 Task: Select the one option in the restore window.
Action: Mouse moved to (8, 556)
Screenshot: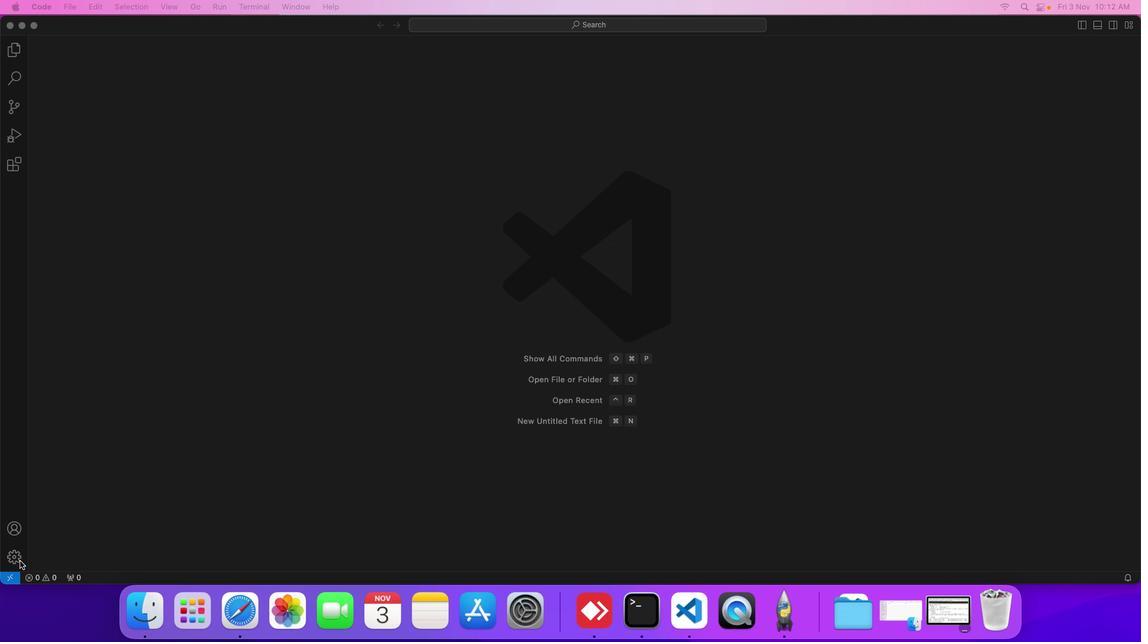 
Action: Mouse pressed left at (8, 556)
Screenshot: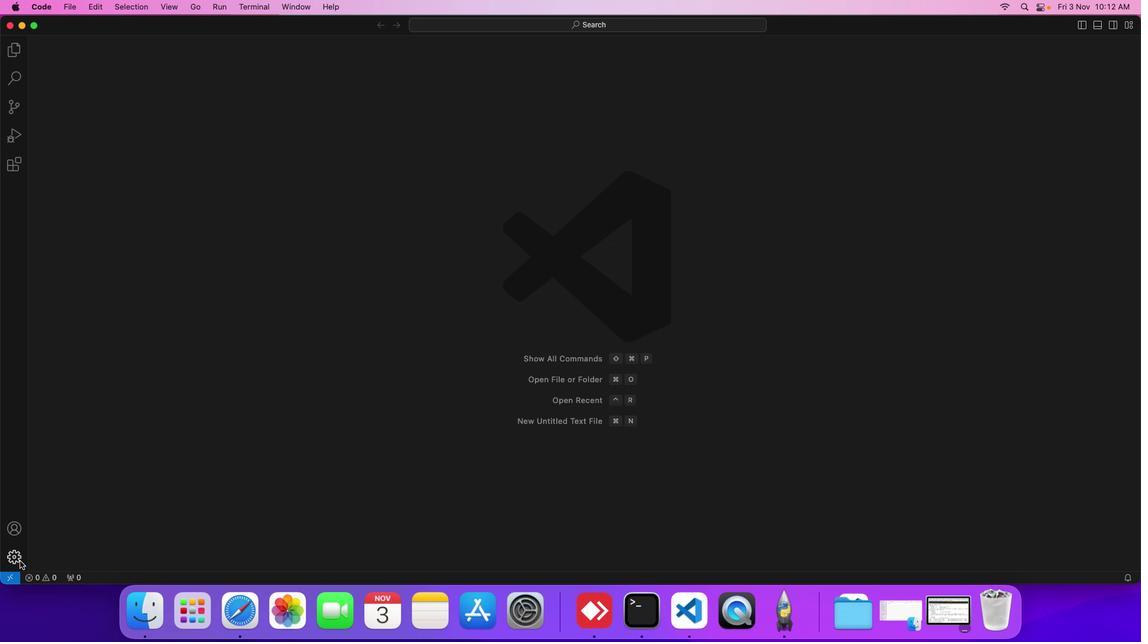 
Action: Mouse moved to (48, 465)
Screenshot: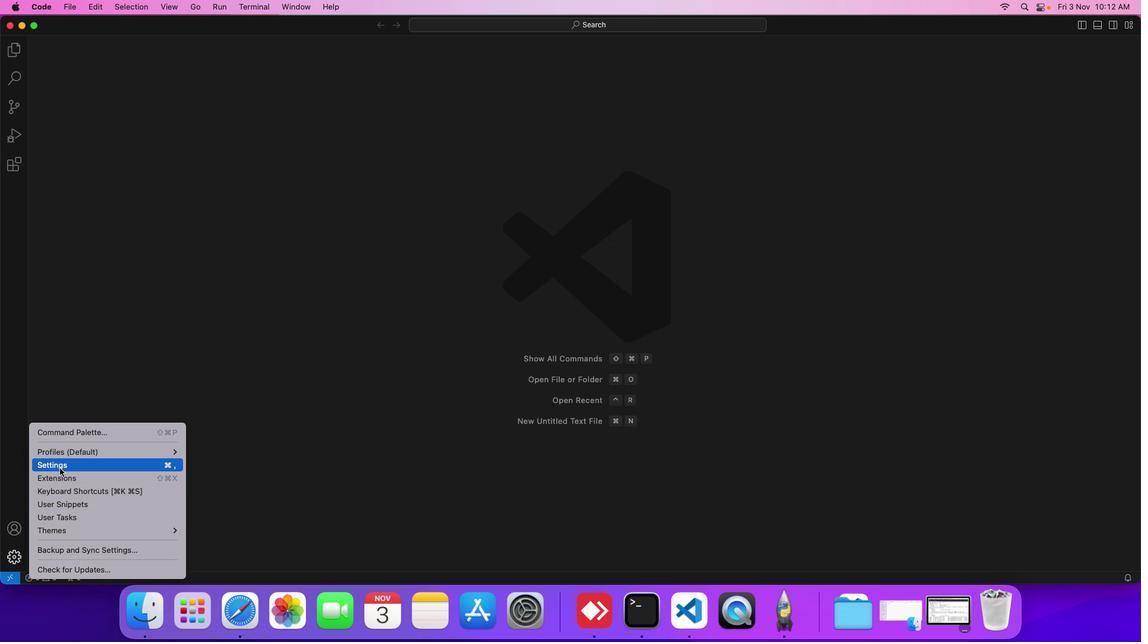 
Action: Mouse pressed left at (48, 465)
Screenshot: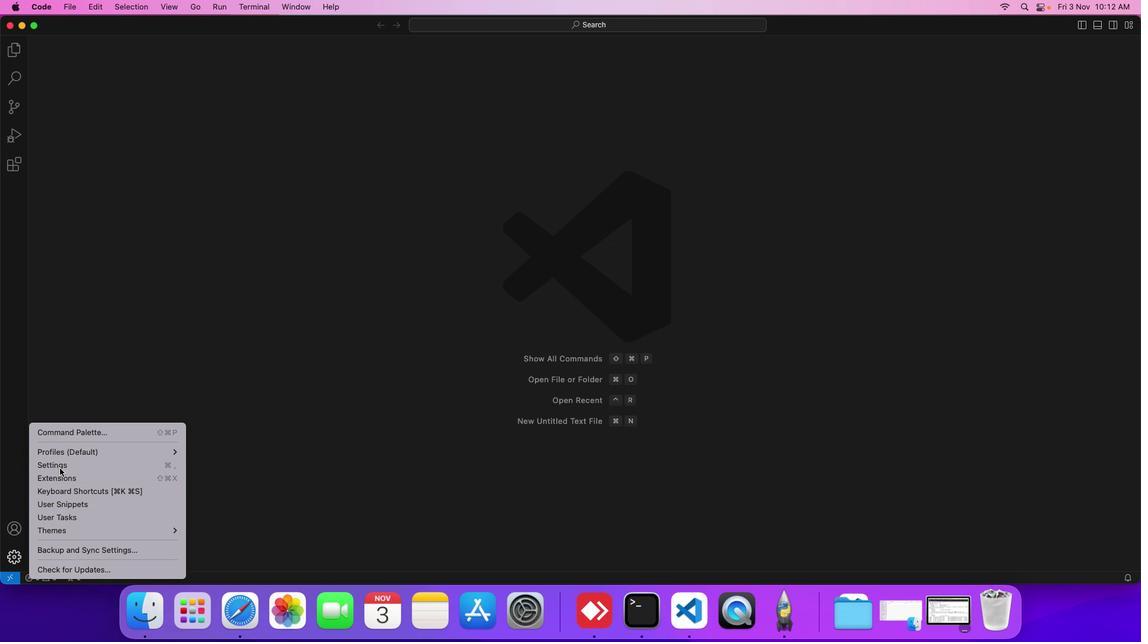 
Action: Mouse moved to (252, 159)
Screenshot: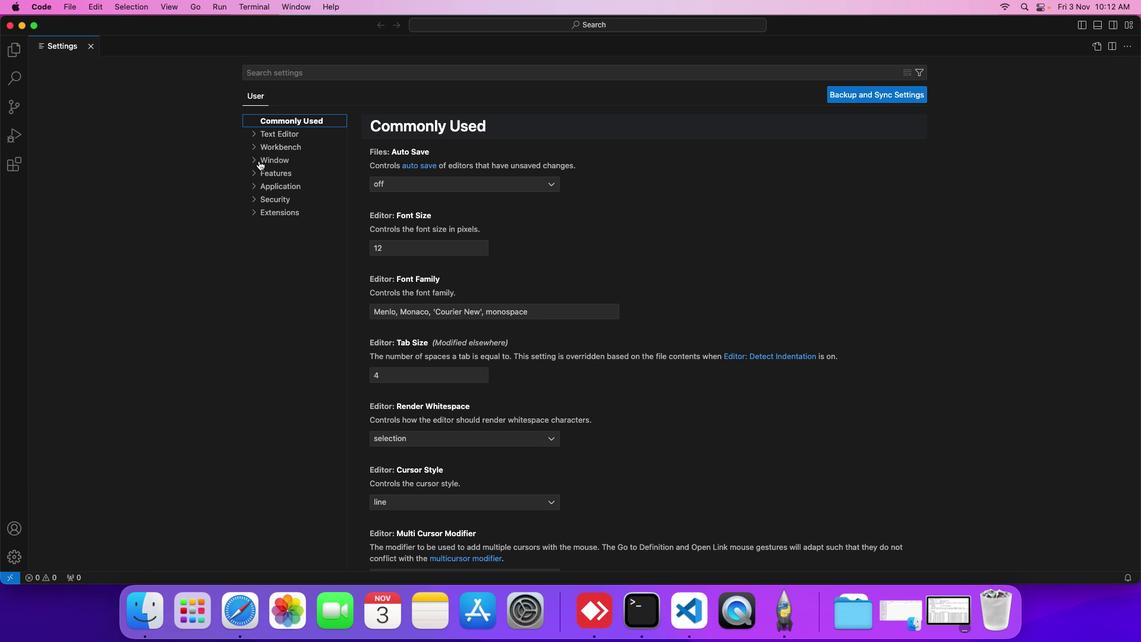
Action: Mouse pressed left at (252, 159)
Screenshot: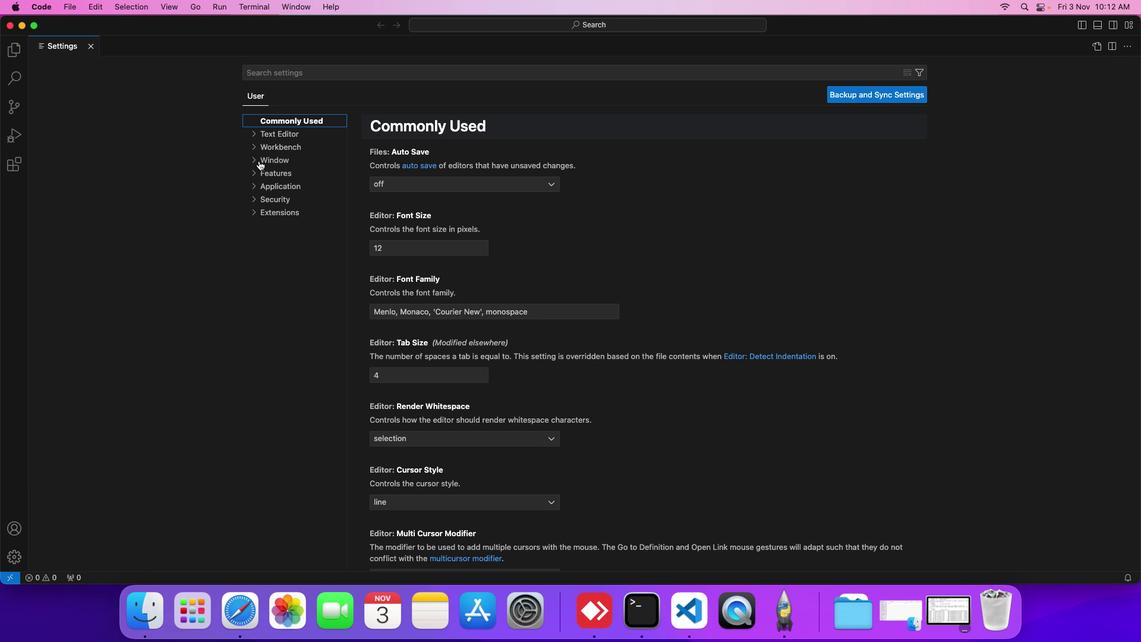 
Action: Mouse moved to (427, 410)
Screenshot: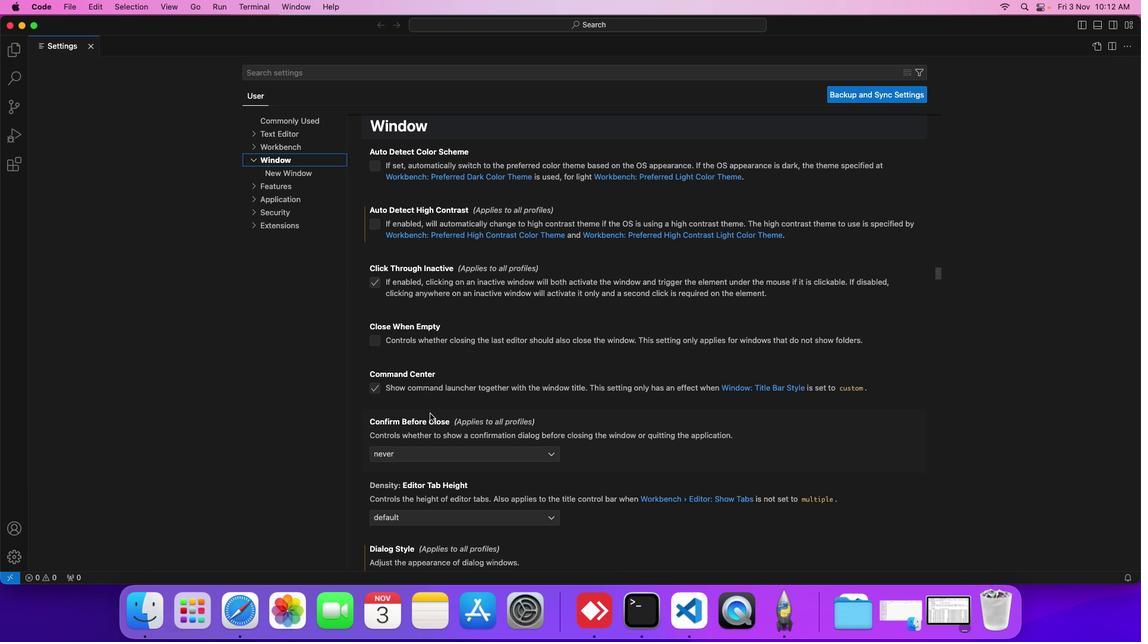 
Action: Mouse scrolled (427, 410) with delta (-11, 0)
Screenshot: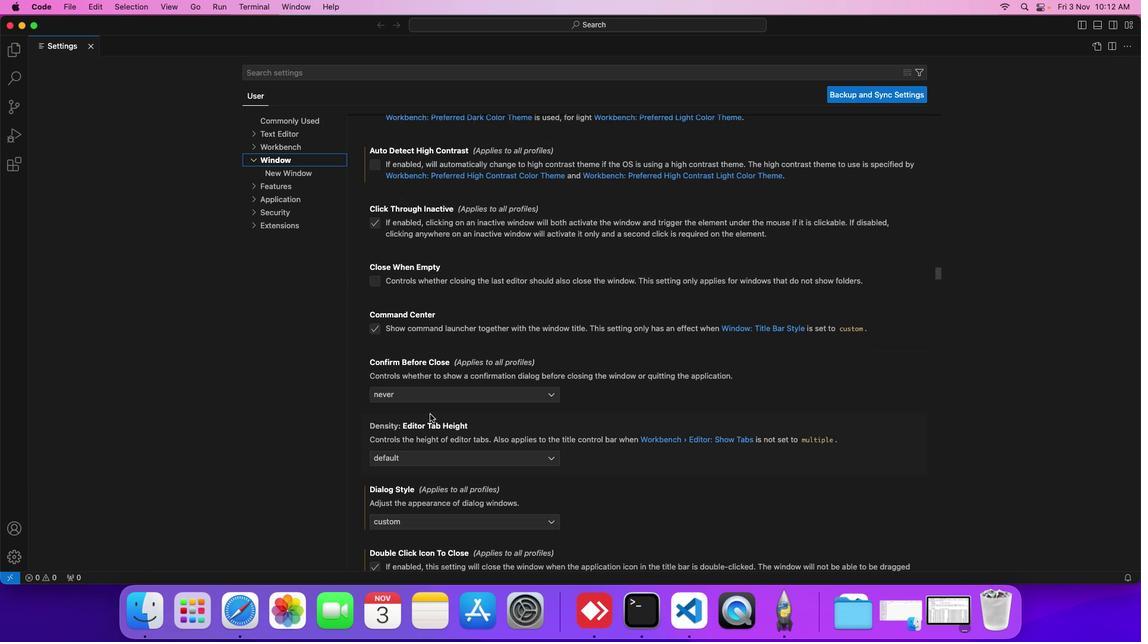 
Action: Mouse moved to (427, 410)
Screenshot: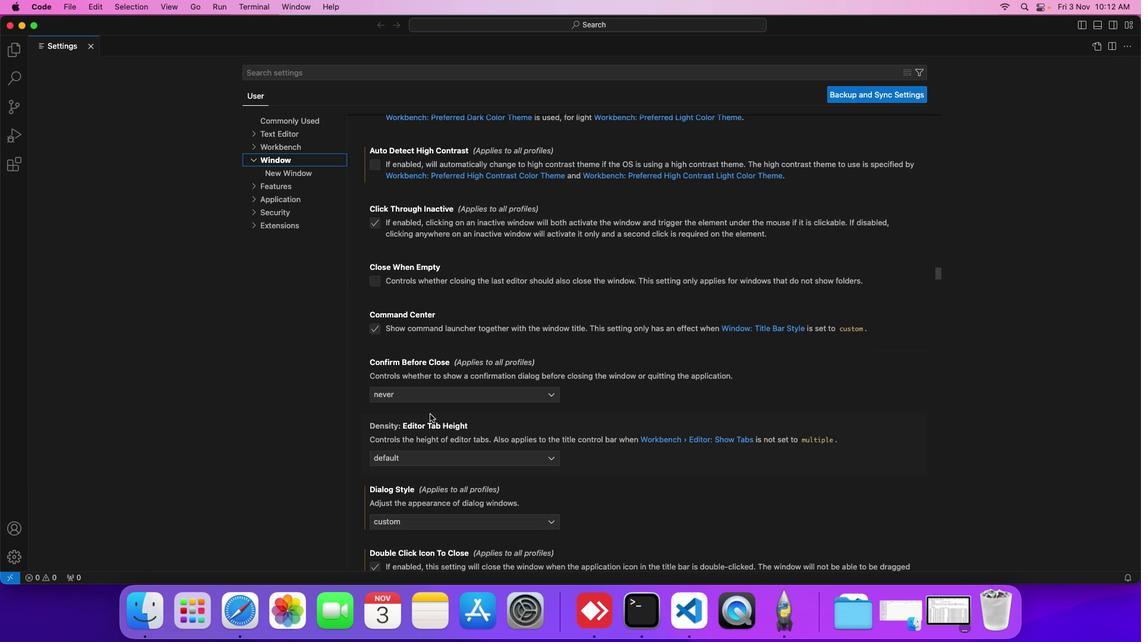 
Action: Mouse scrolled (427, 410) with delta (-11, 0)
Screenshot: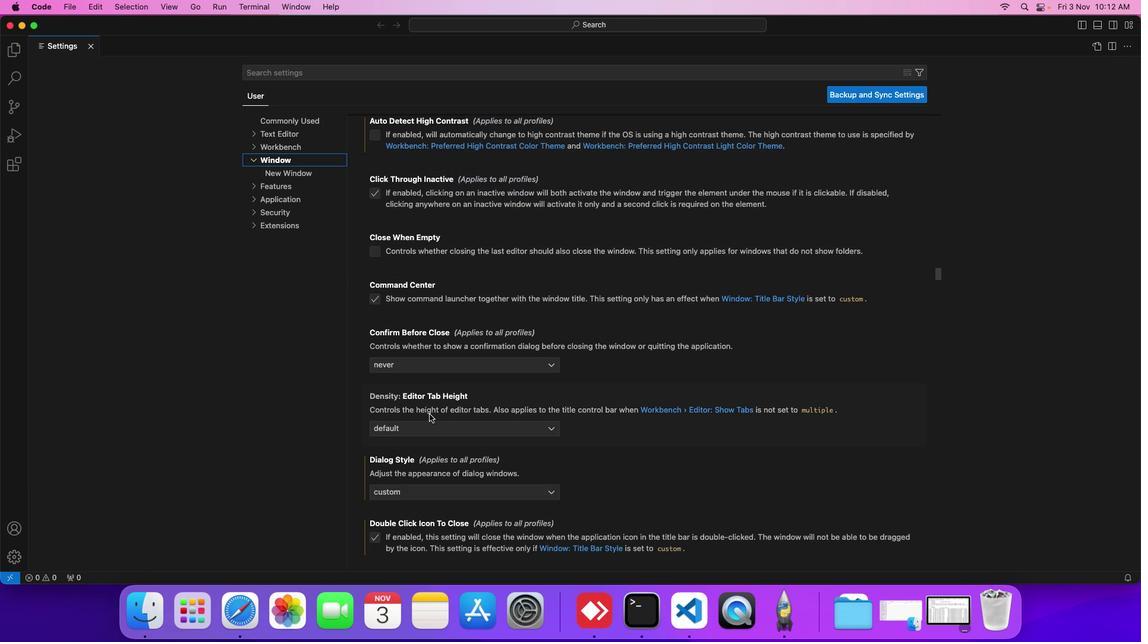 
Action: Mouse moved to (427, 410)
Screenshot: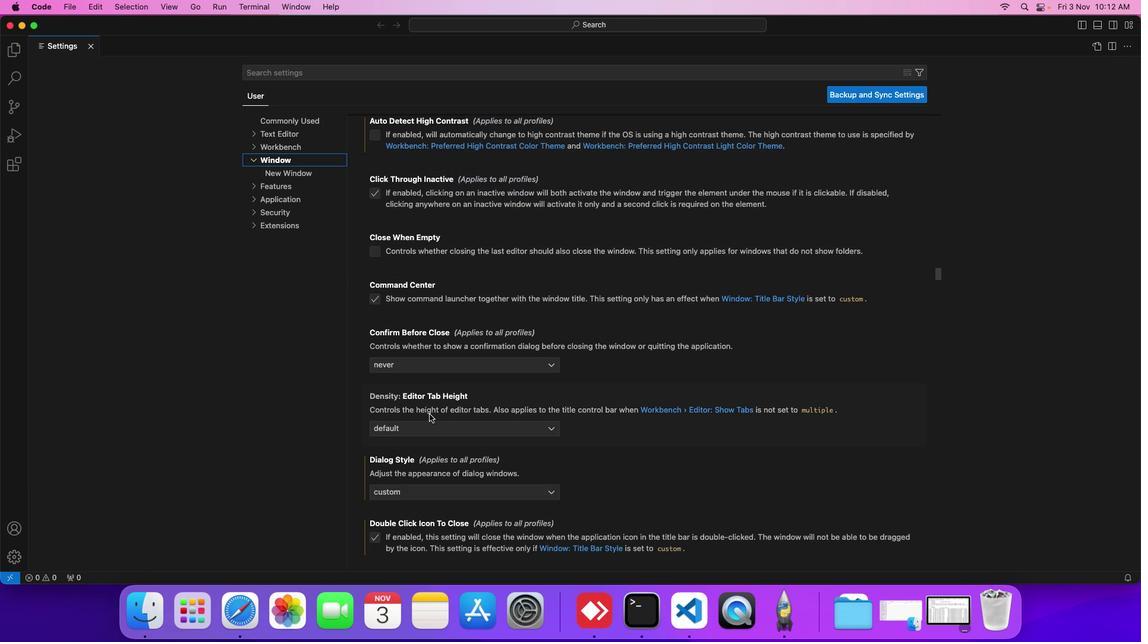 
Action: Mouse scrolled (427, 410) with delta (-11, 0)
Screenshot: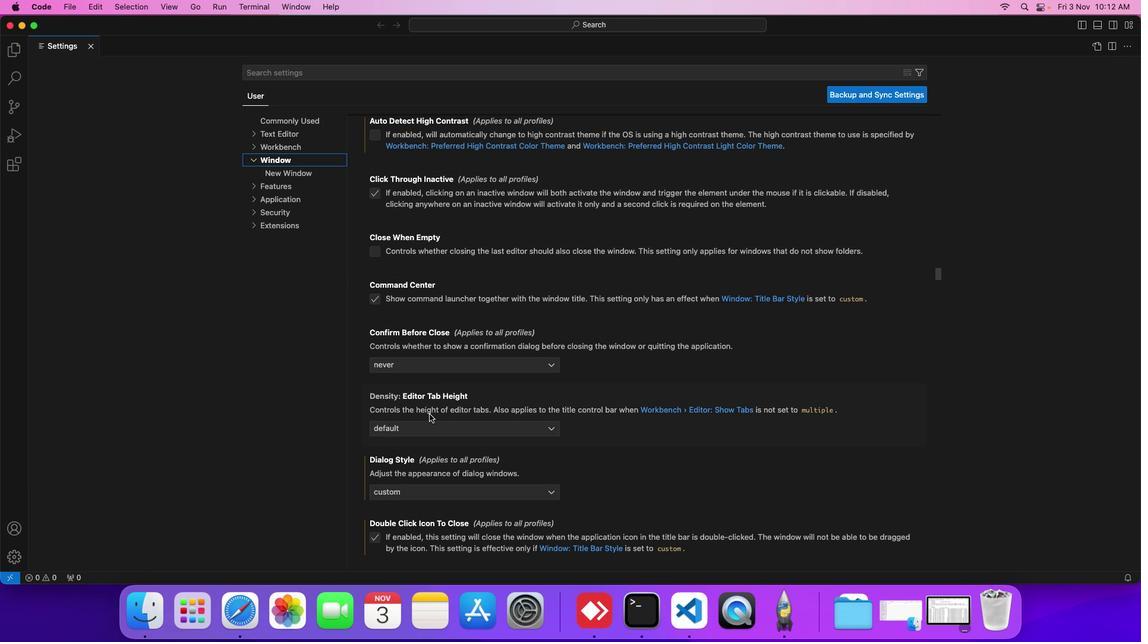 
Action: Mouse moved to (427, 410)
Screenshot: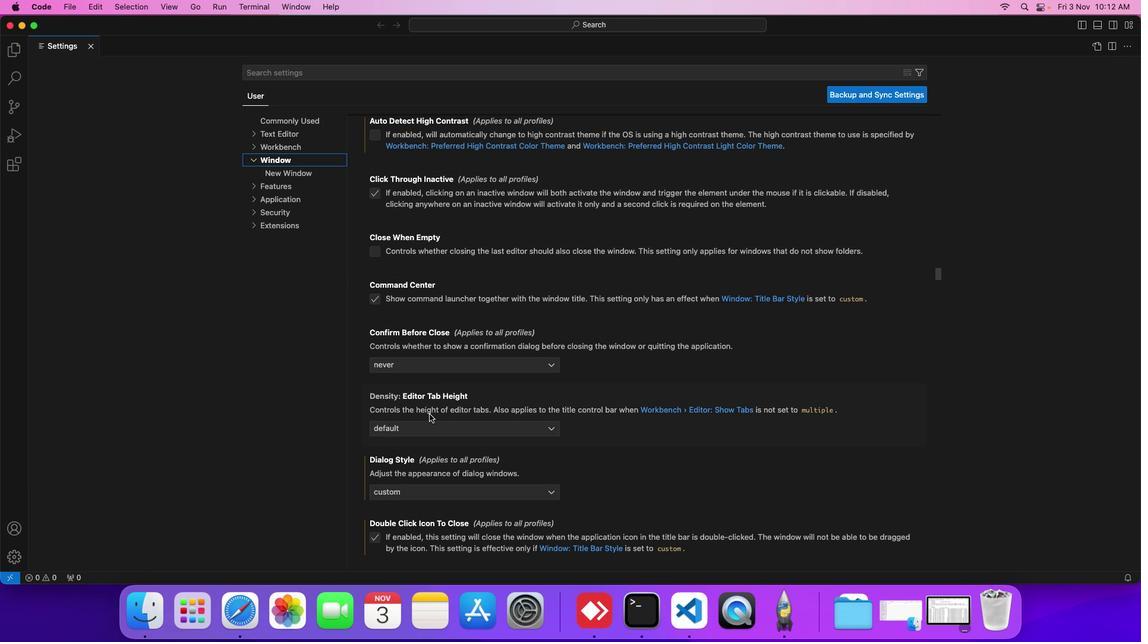 
Action: Mouse scrolled (427, 410) with delta (-11, 0)
Screenshot: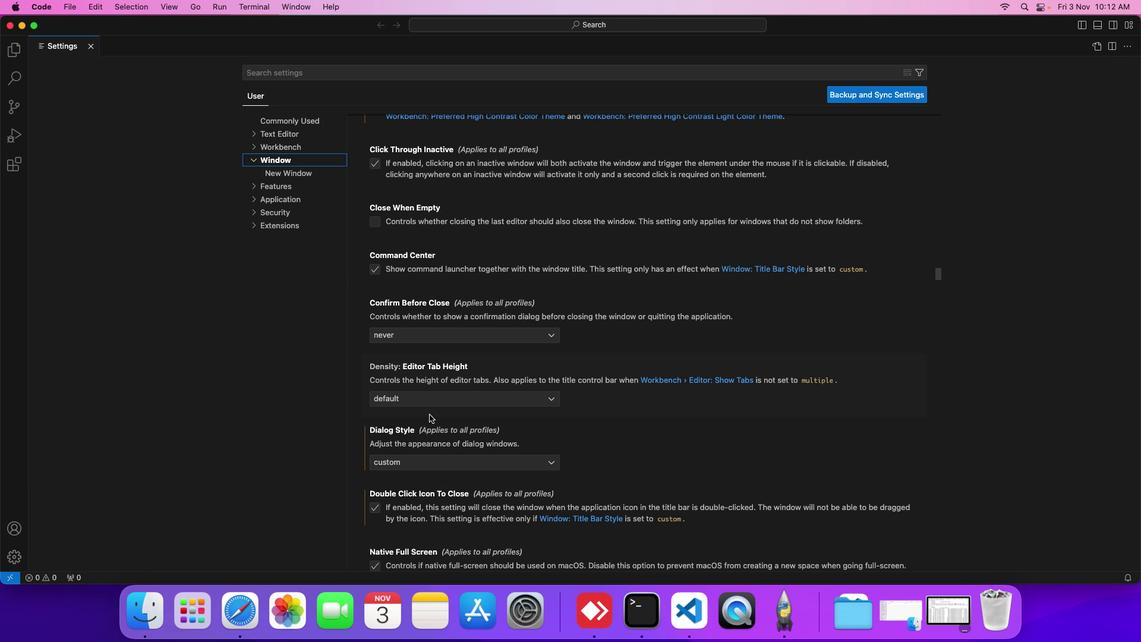 
Action: Mouse moved to (427, 410)
Screenshot: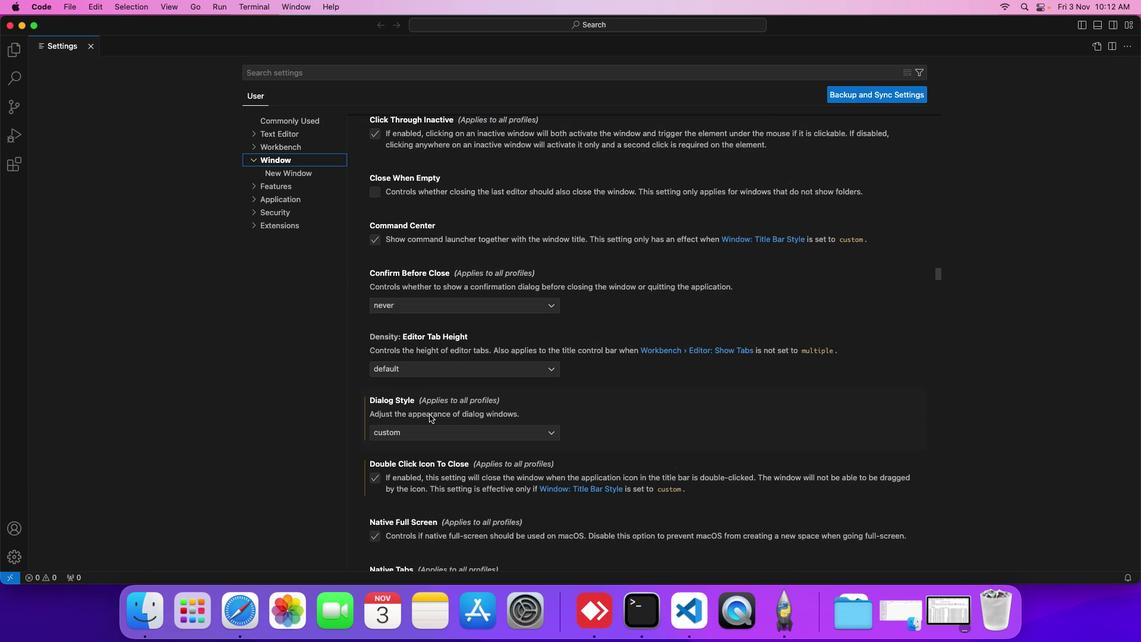 
Action: Mouse scrolled (427, 410) with delta (-11, 0)
Screenshot: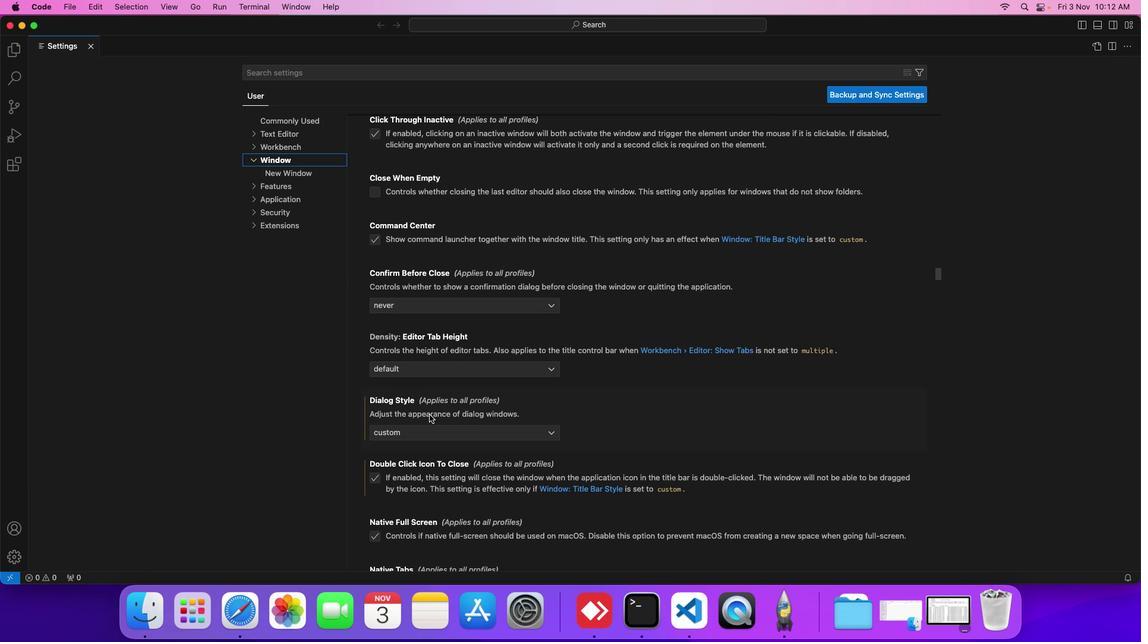 
Action: Mouse scrolled (427, 410) with delta (-11, 0)
Screenshot: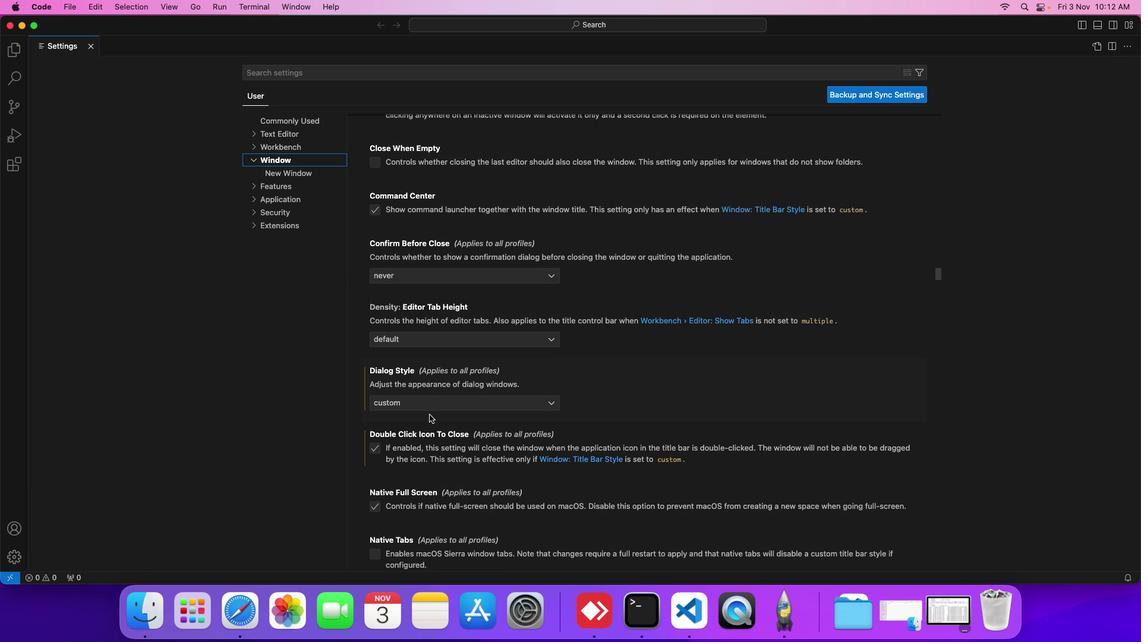 
Action: Mouse moved to (426, 411)
Screenshot: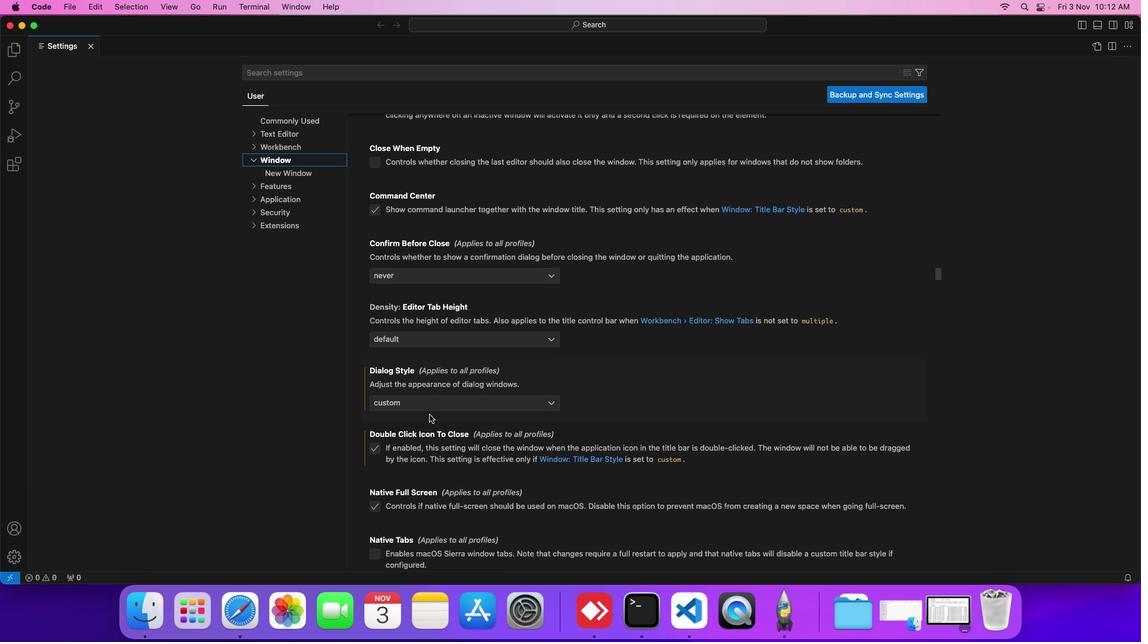 
Action: Mouse scrolled (426, 411) with delta (-11, 0)
Screenshot: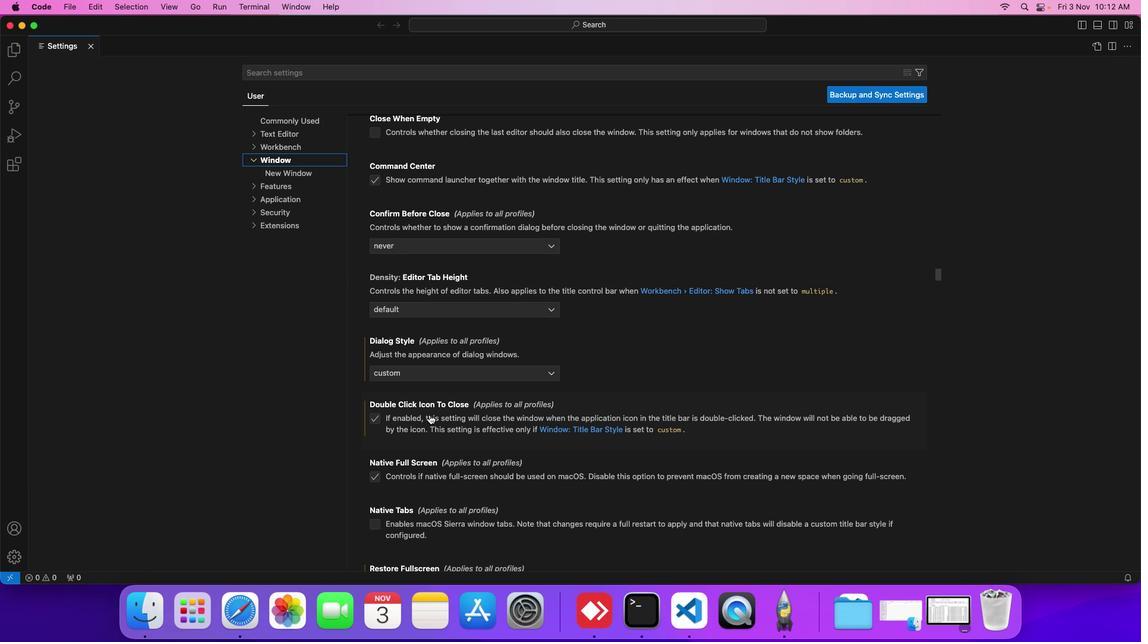 
Action: Mouse scrolled (426, 411) with delta (-11, 0)
Screenshot: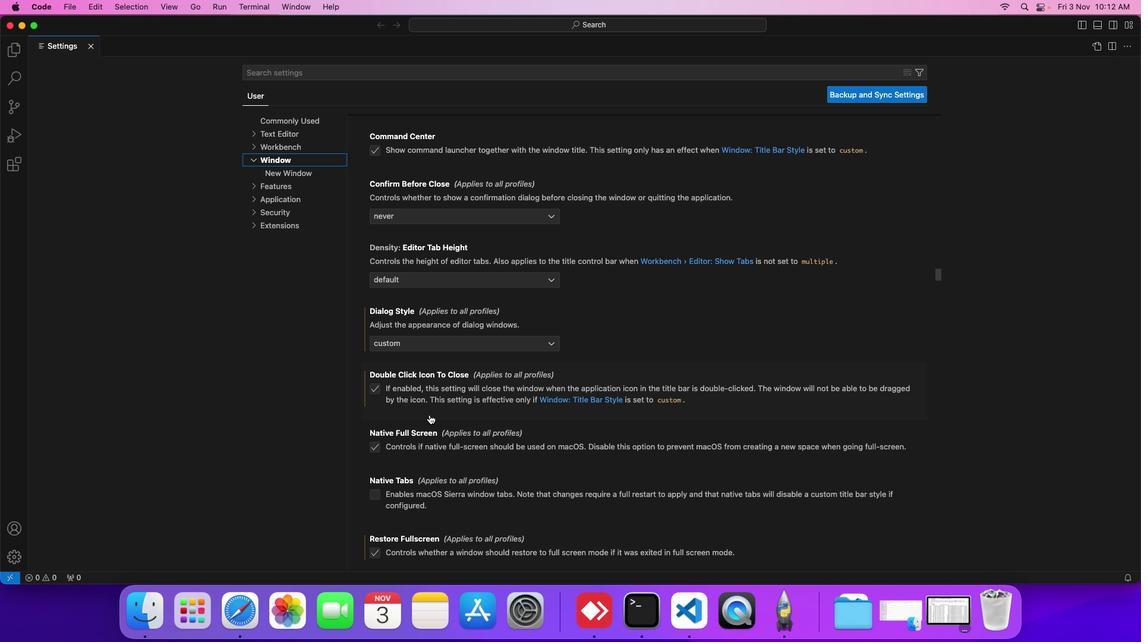 
Action: Mouse scrolled (426, 411) with delta (-11, 0)
Screenshot: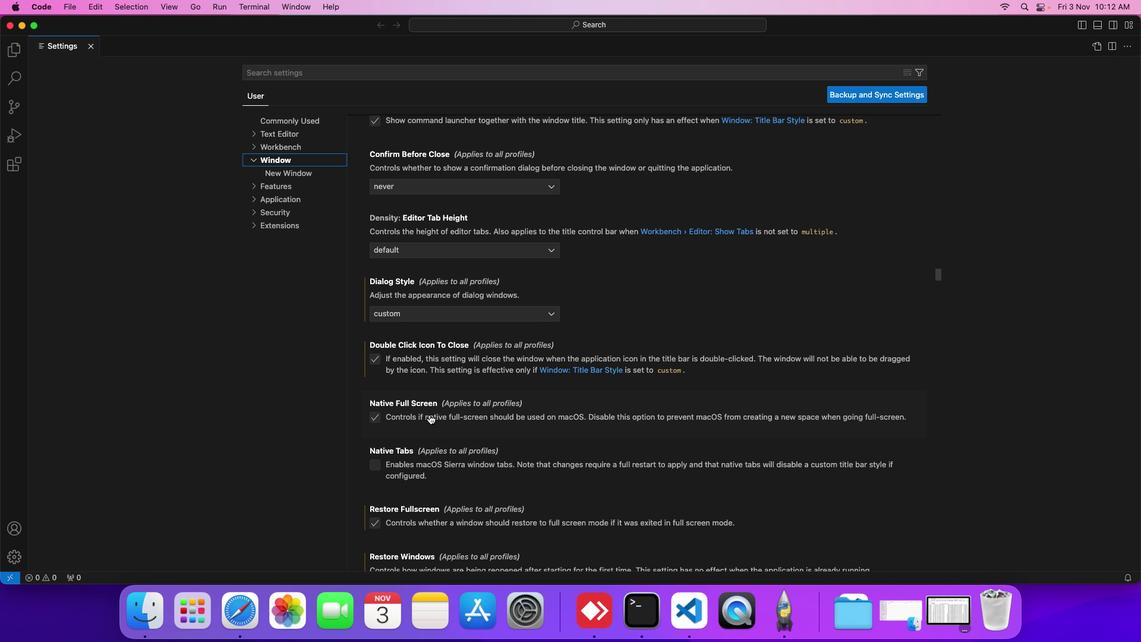 
Action: Mouse scrolled (426, 411) with delta (-11, 0)
Screenshot: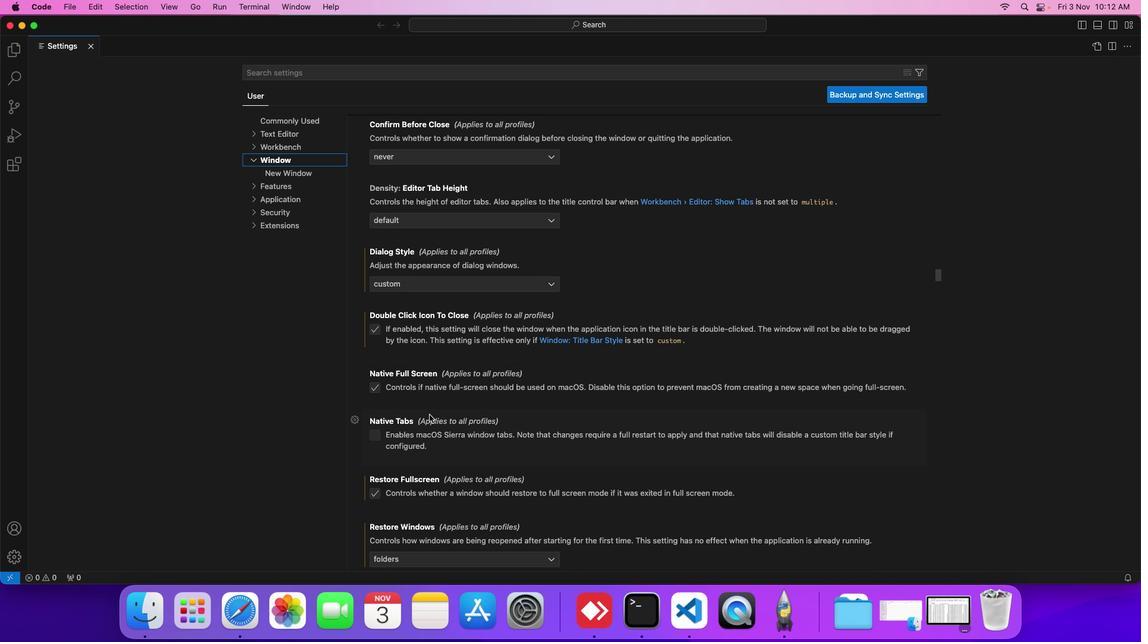 
Action: Mouse scrolled (426, 411) with delta (-11, 0)
Screenshot: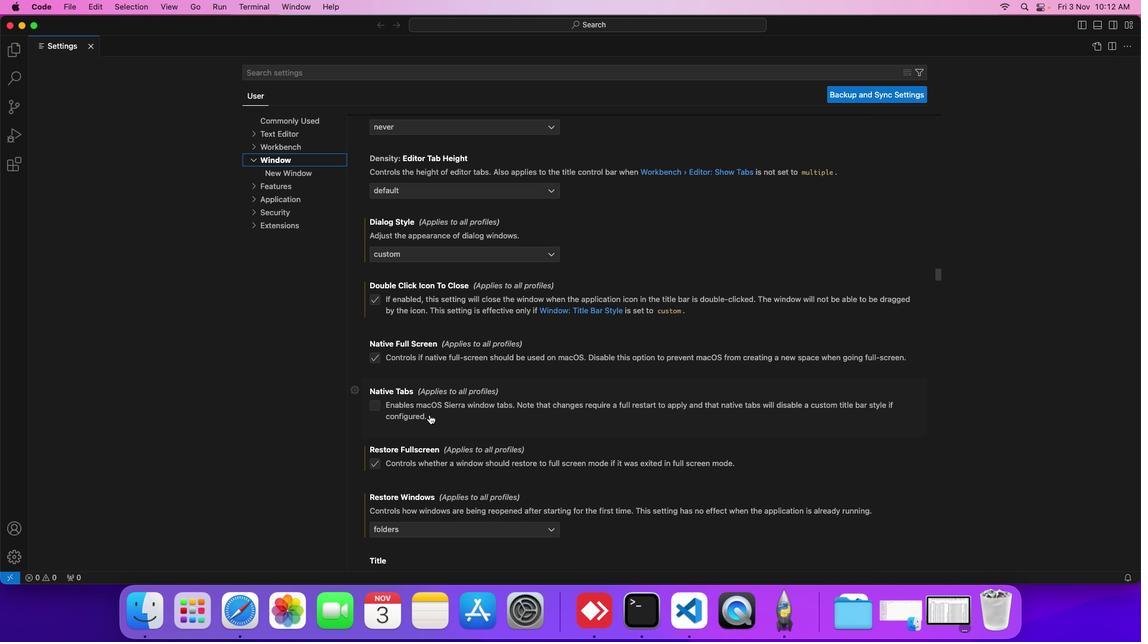 
Action: Mouse scrolled (426, 411) with delta (-11, 0)
Screenshot: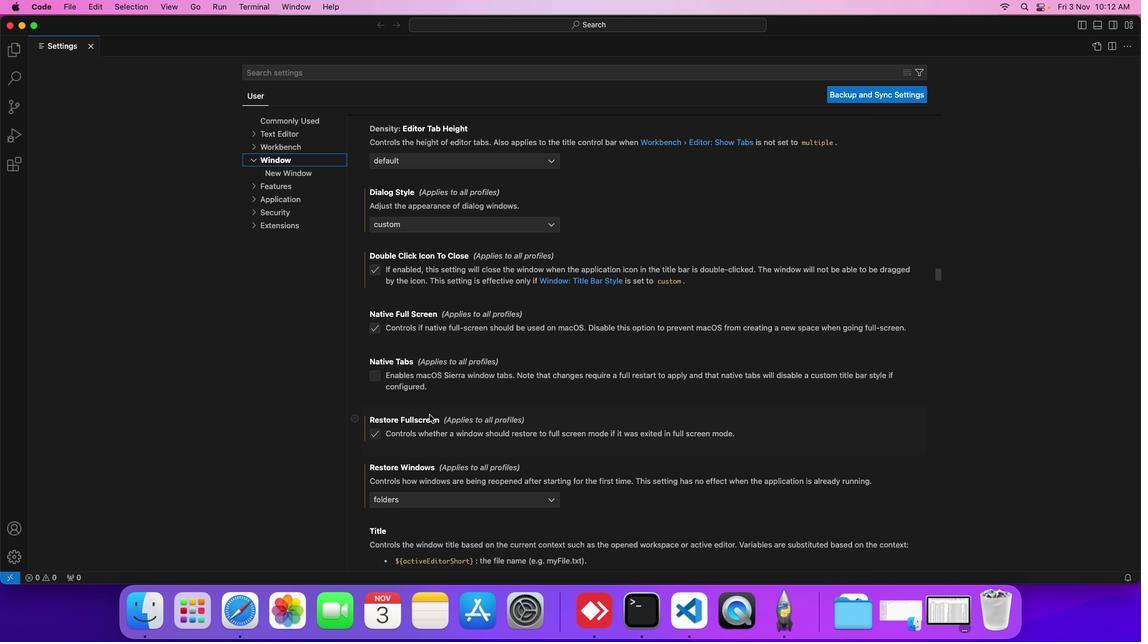 
Action: Mouse scrolled (426, 411) with delta (-11, 0)
Screenshot: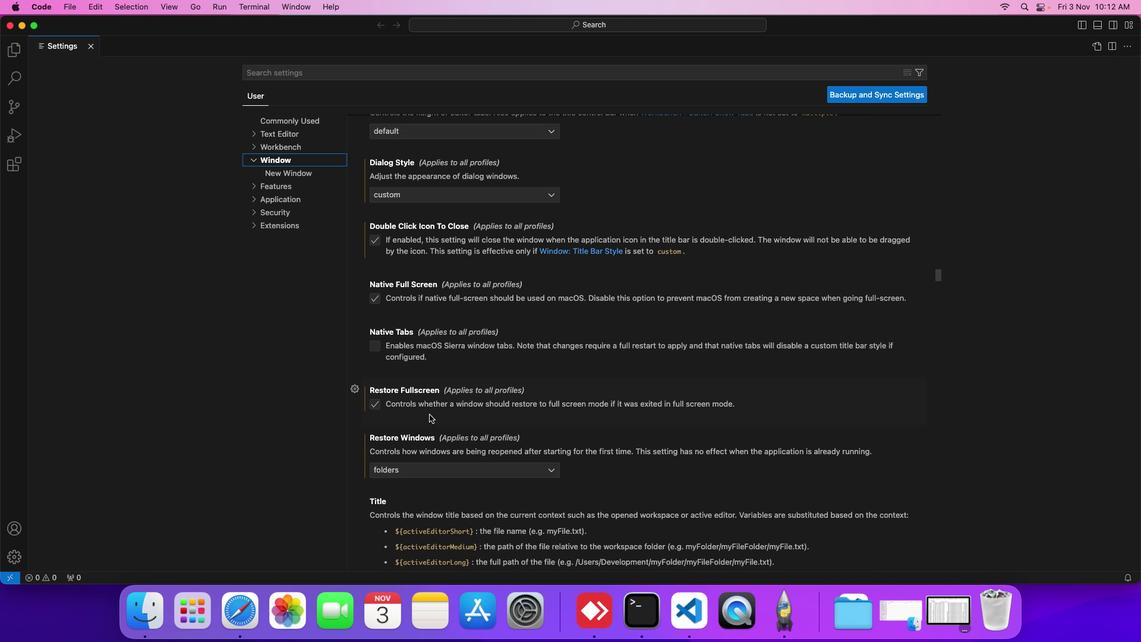 
Action: Mouse moved to (400, 469)
Screenshot: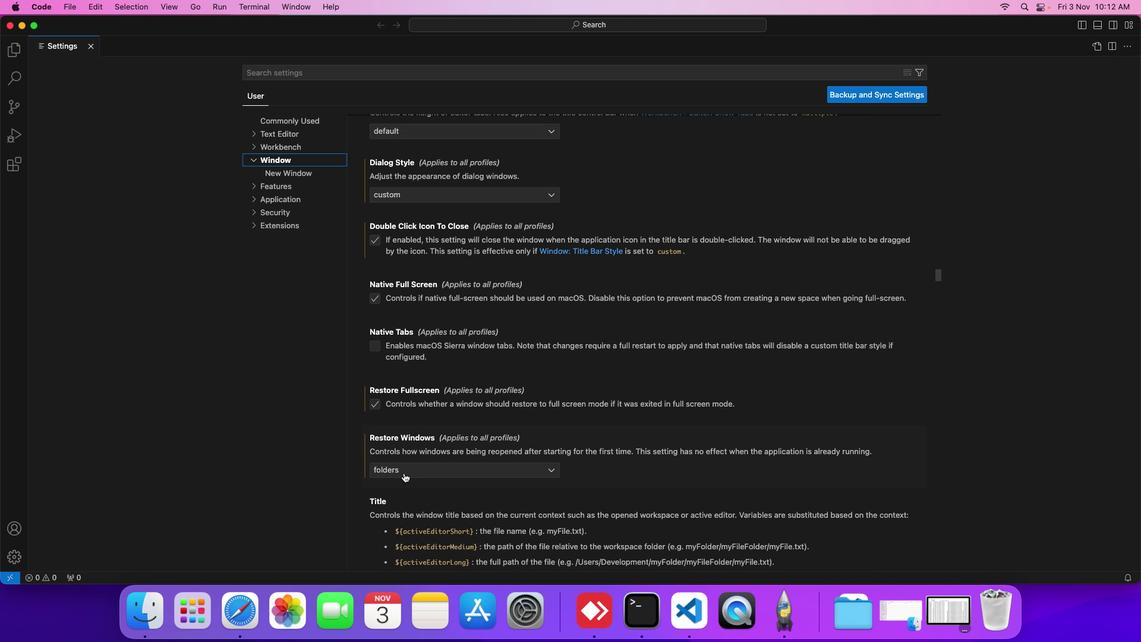 
Action: Mouse pressed left at (400, 469)
Screenshot: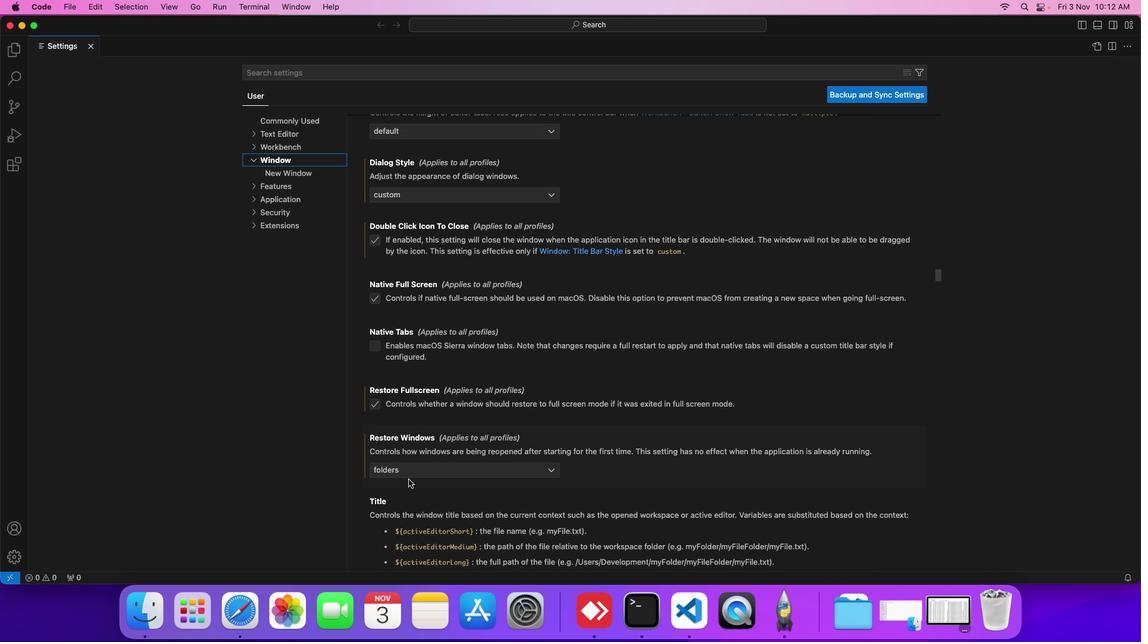 
Action: Mouse moved to (389, 469)
Screenshot: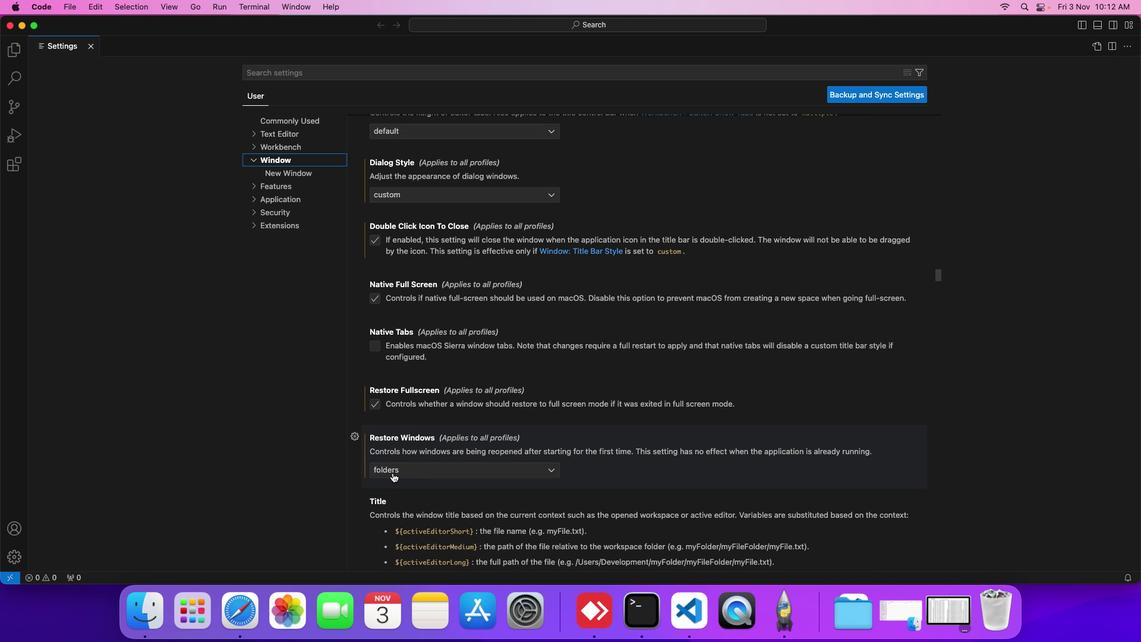 
Action: Mouse pressed left at (389, 469)
Screenshot: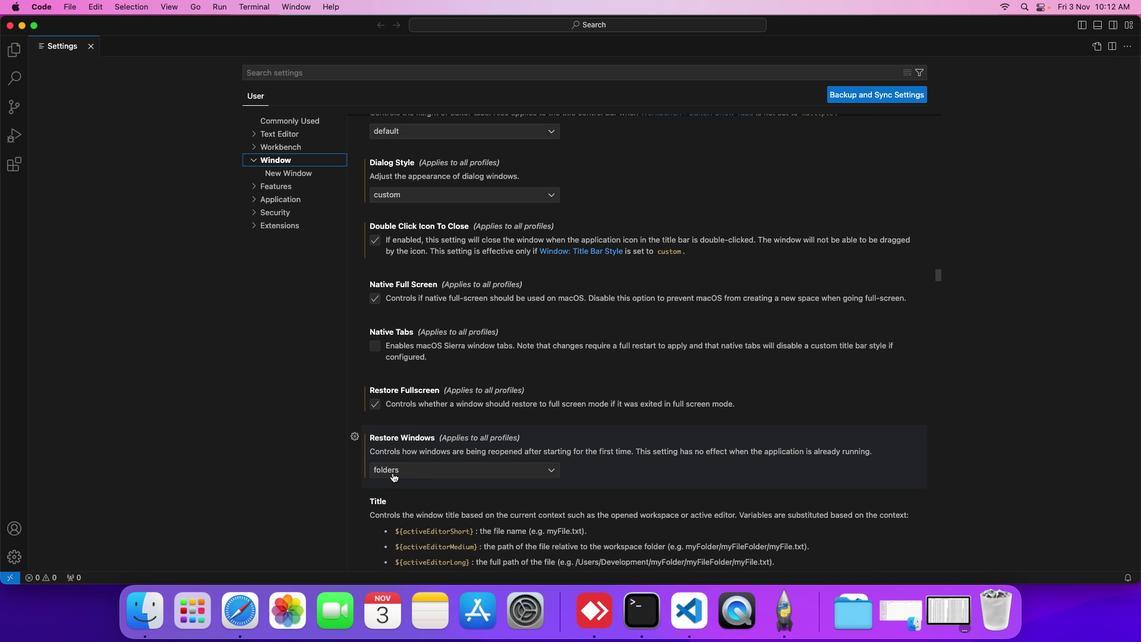 
Action: Mouse moved to (372, 439)
Screenshot: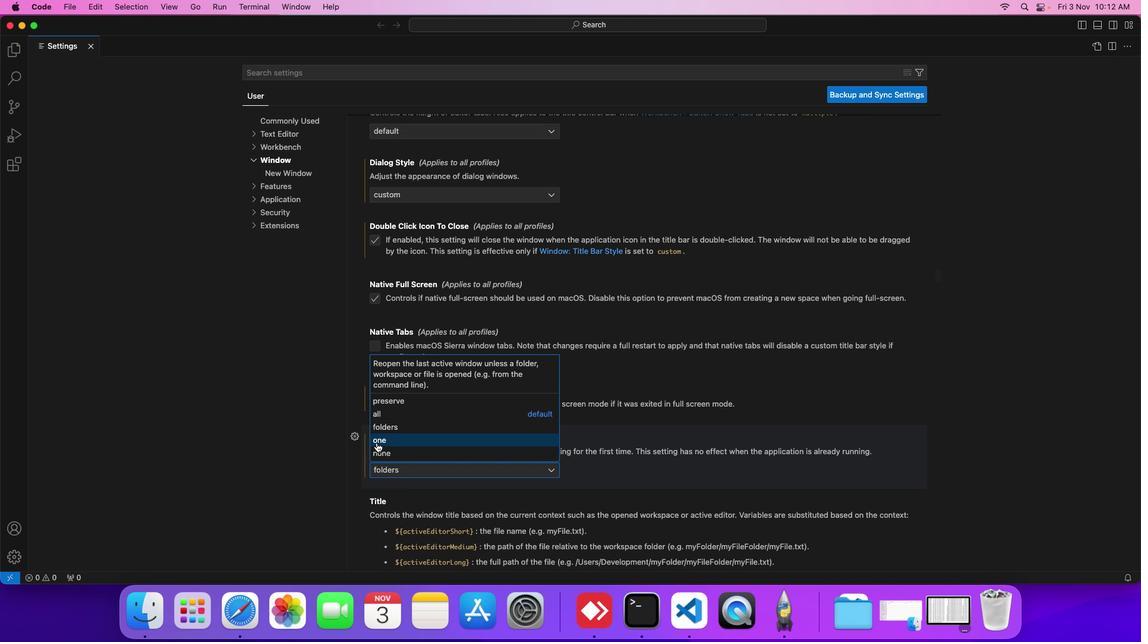
Action: Mouse pressed left at (372, 439)
Screenshot: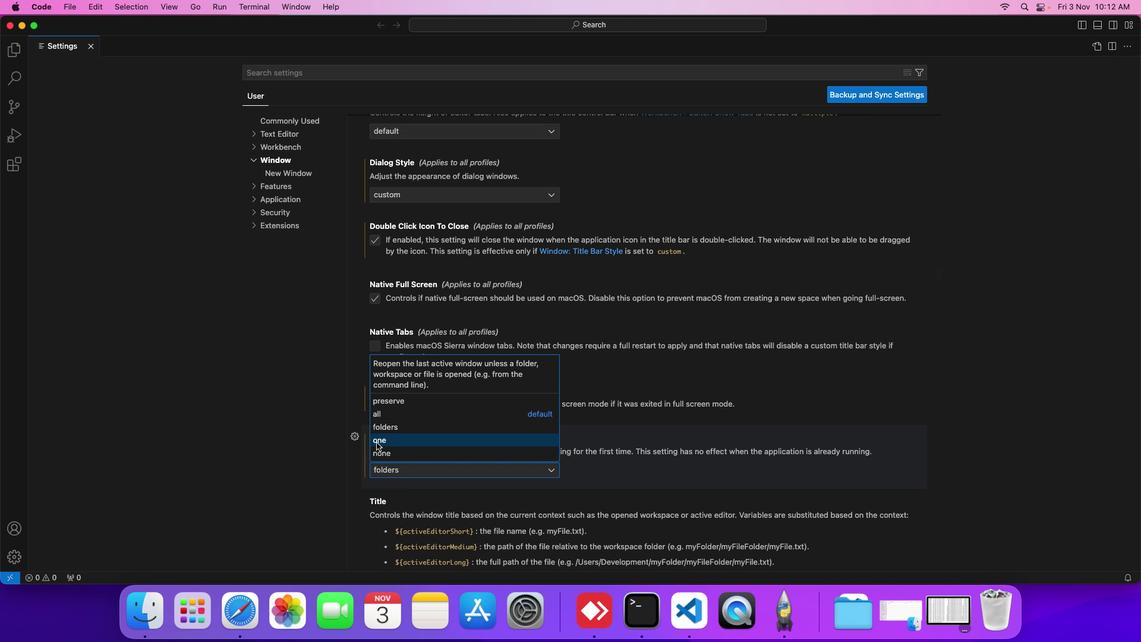 
